 Task: Toggle the enable natural language search in the setting editor.
Action: Mouse moved to (17, 525)
Screenshot: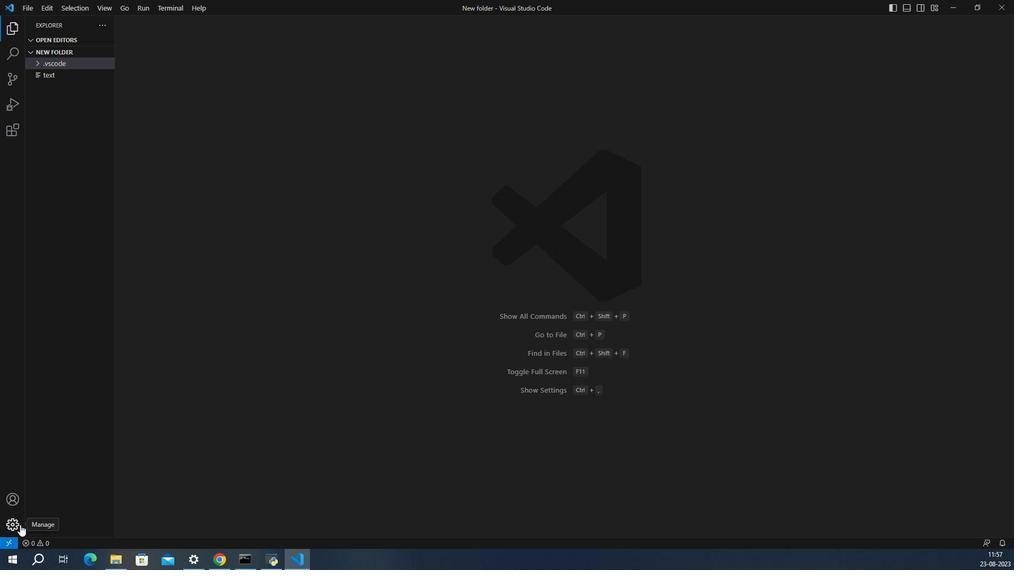 
Action: Mouse pressed left at (17, 525)
Screenshot: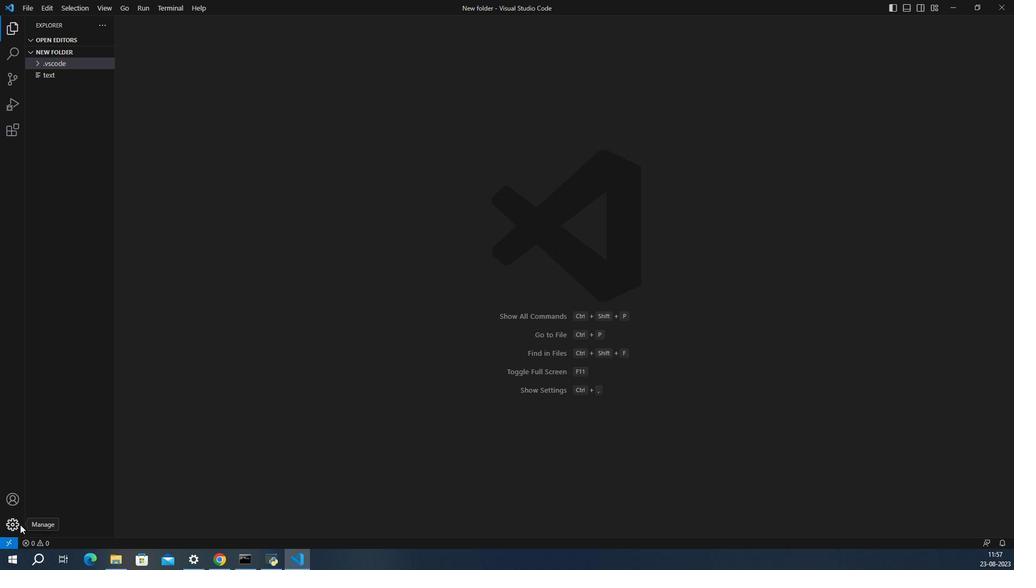 
Action: Mouse moved to (54, 441)
Screenshot: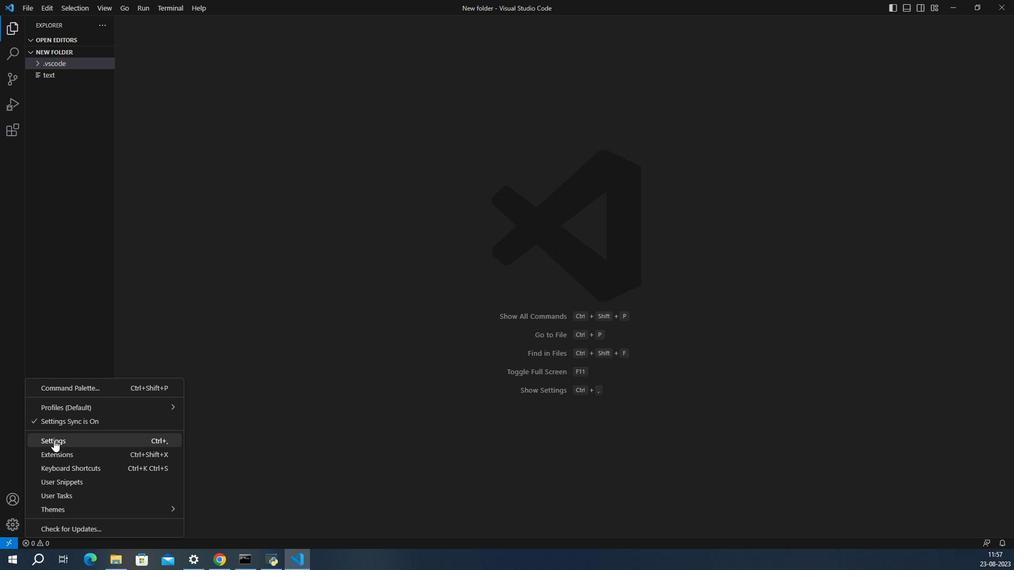 
Action: Mouse pressed left at (54, 441)
Screenshot: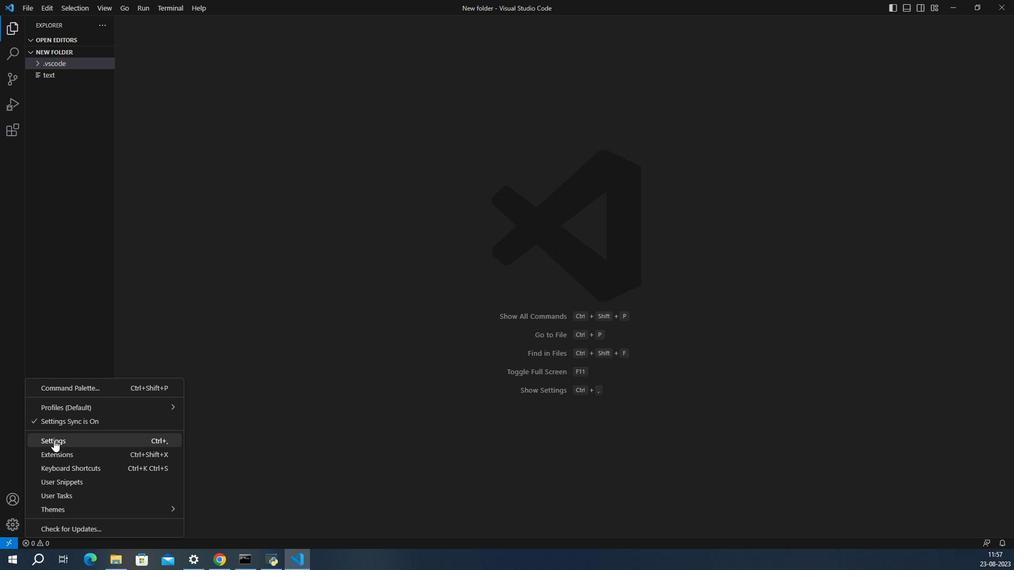 
Action: Mouse moved to (477, 214)
Screenshot: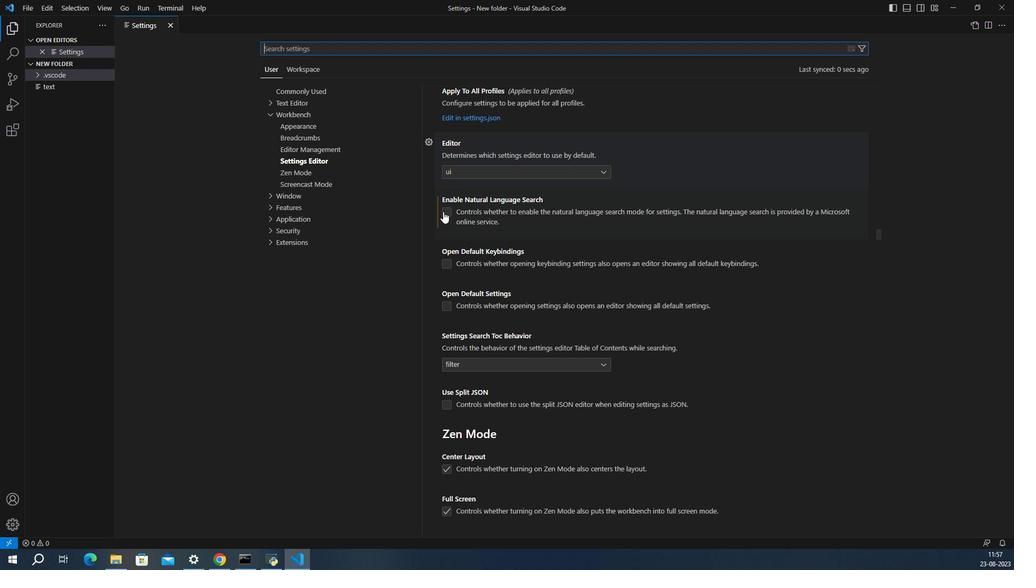 
Action: Mouse pressed left at (477, 214)
Screenshot: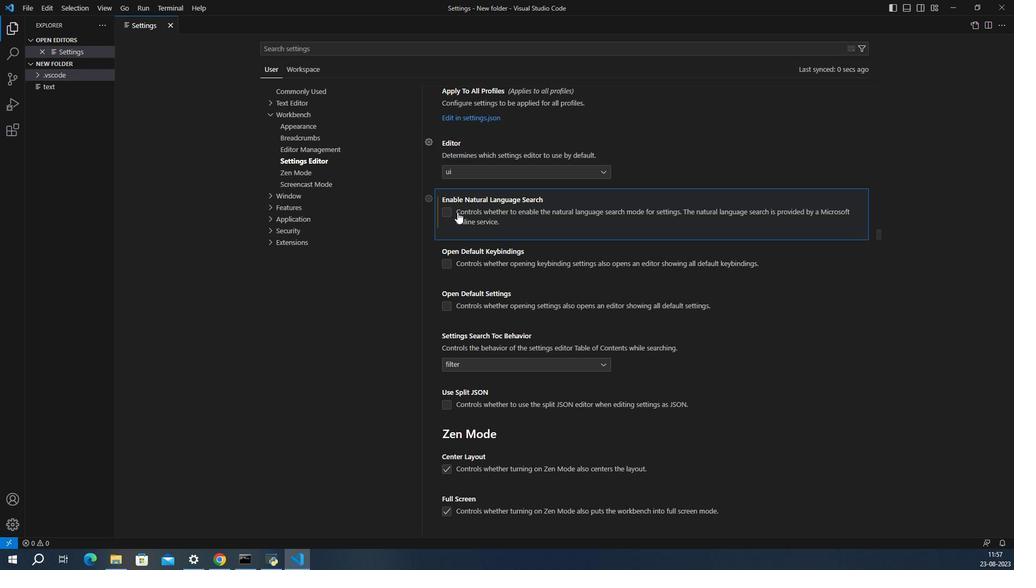 
Action: Mouse moved to (516, 215)
Screenshot: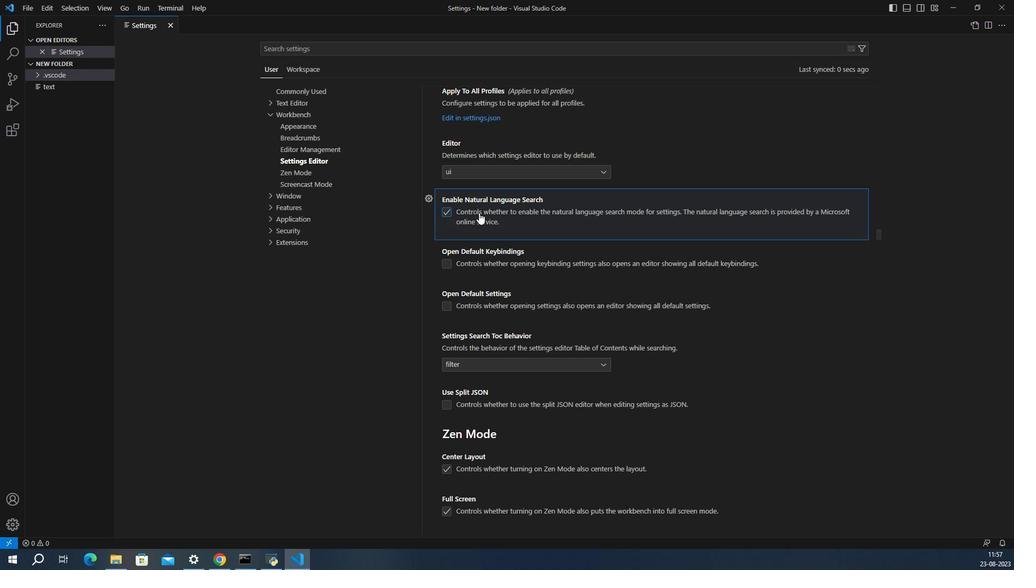 
